 Task: Select the auto option in the web worker.
Action: Mouse moved to (8, 688)
Screenshot: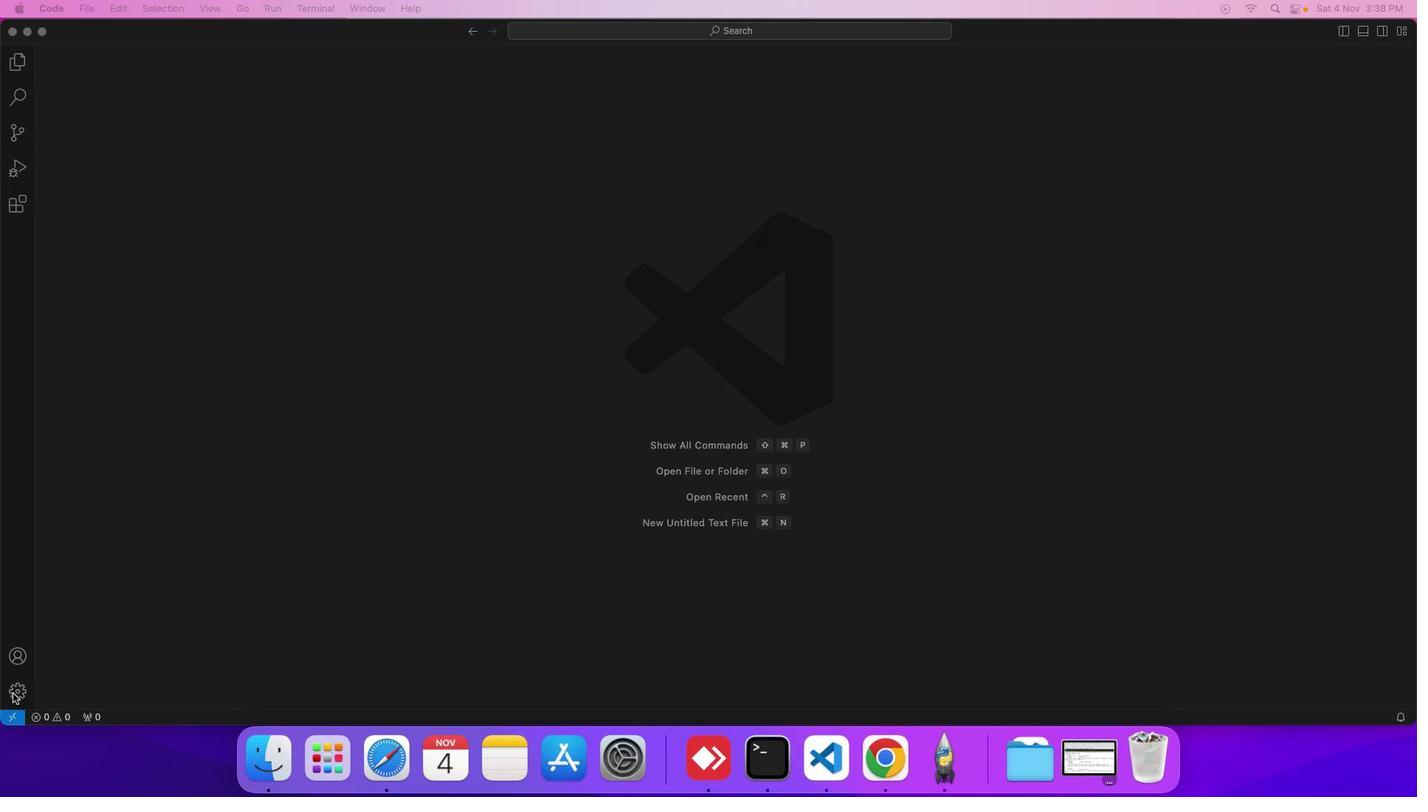
Action: Mouse pressed left at (8, 688)
Screenshot: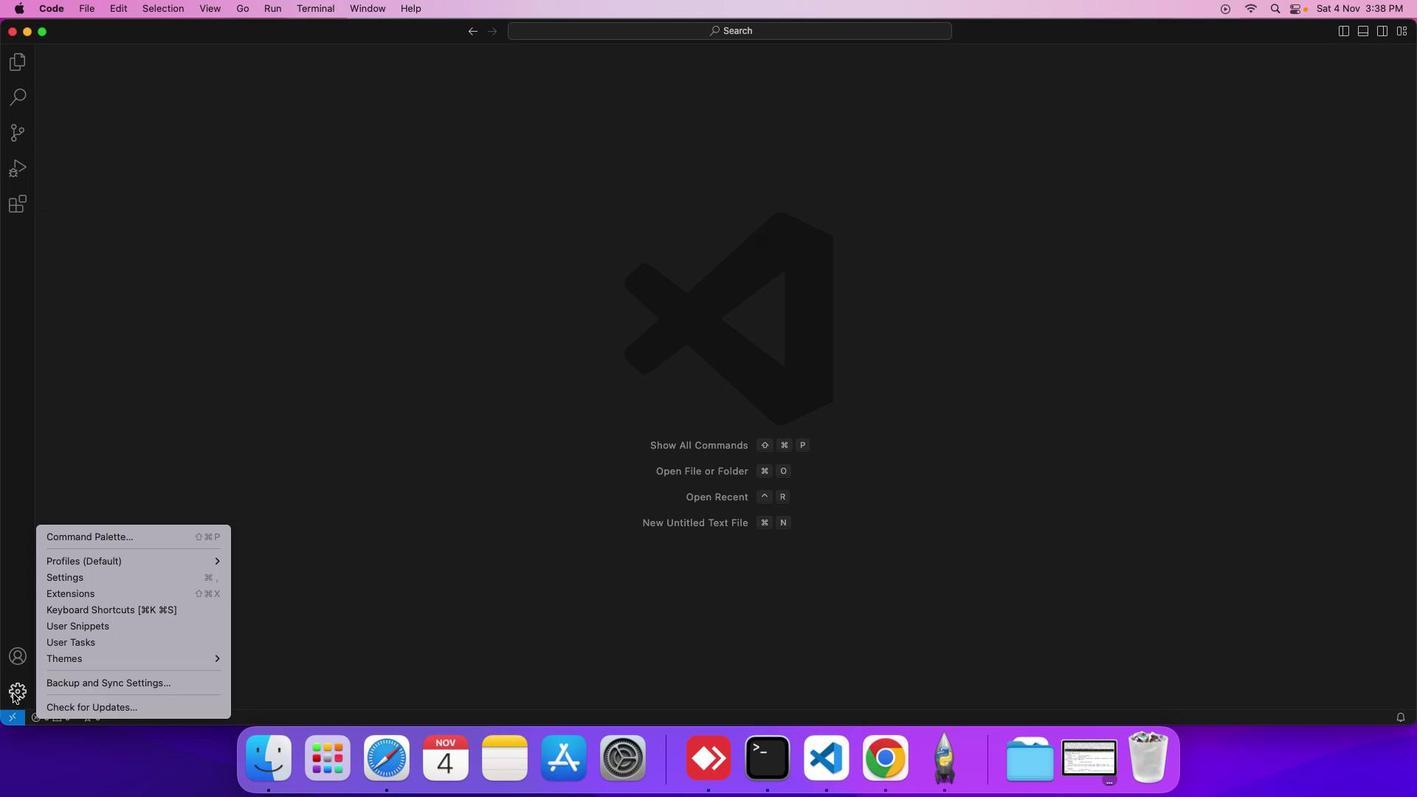 
Action: Mouse moved to (70, 574)
Screenshot: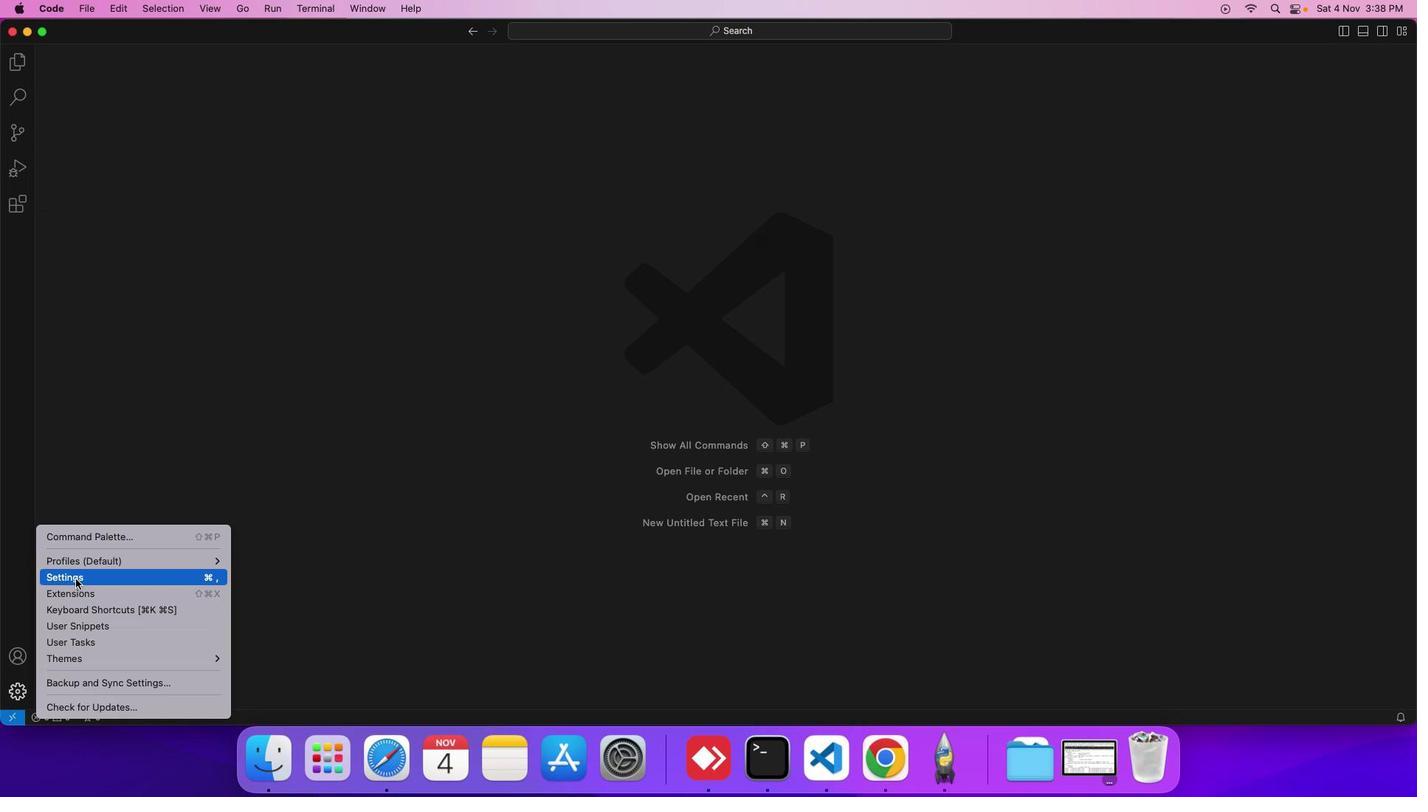 
Action: Mouse pressed left at (70, 574)
Screenshot: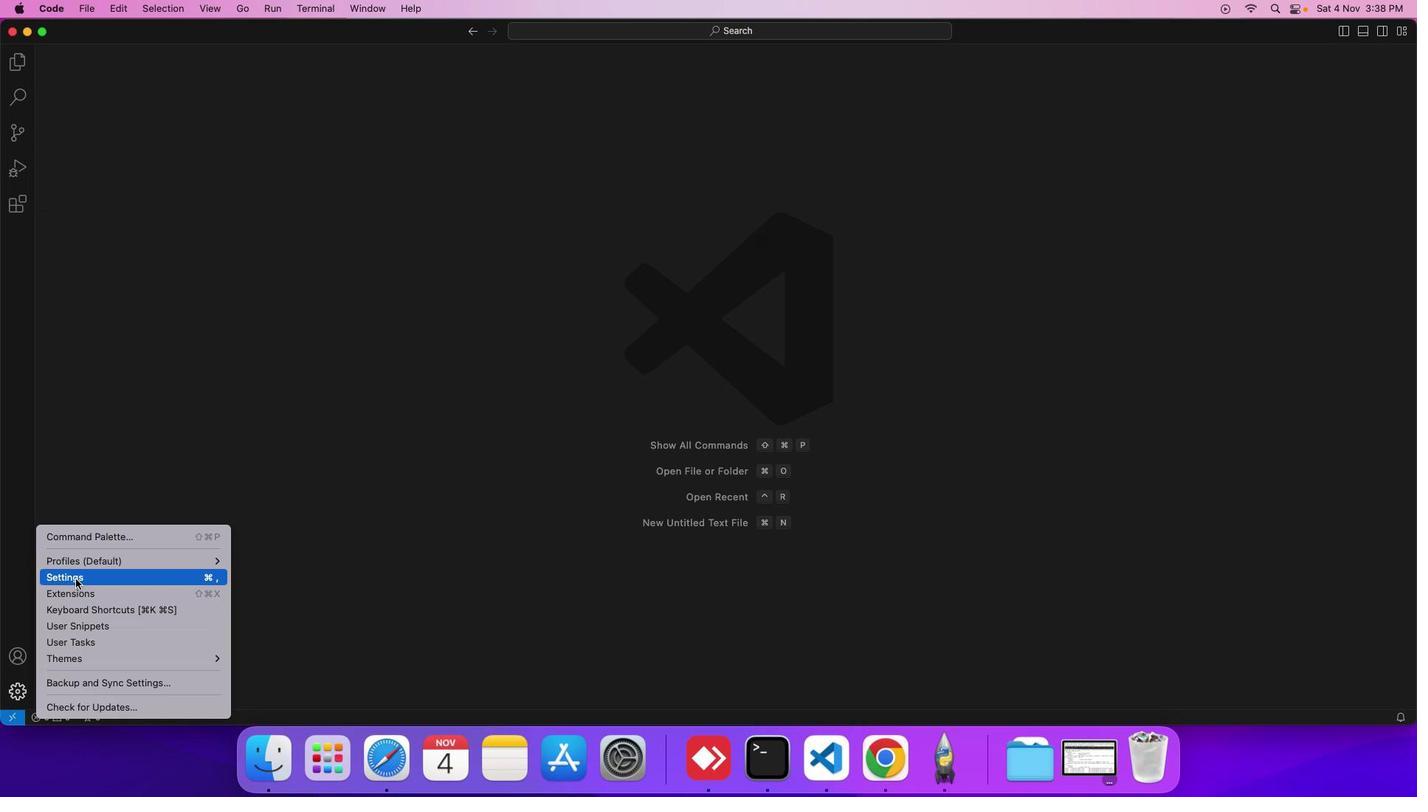 
Action: Mouse moved to (357, 212)
Screenshot: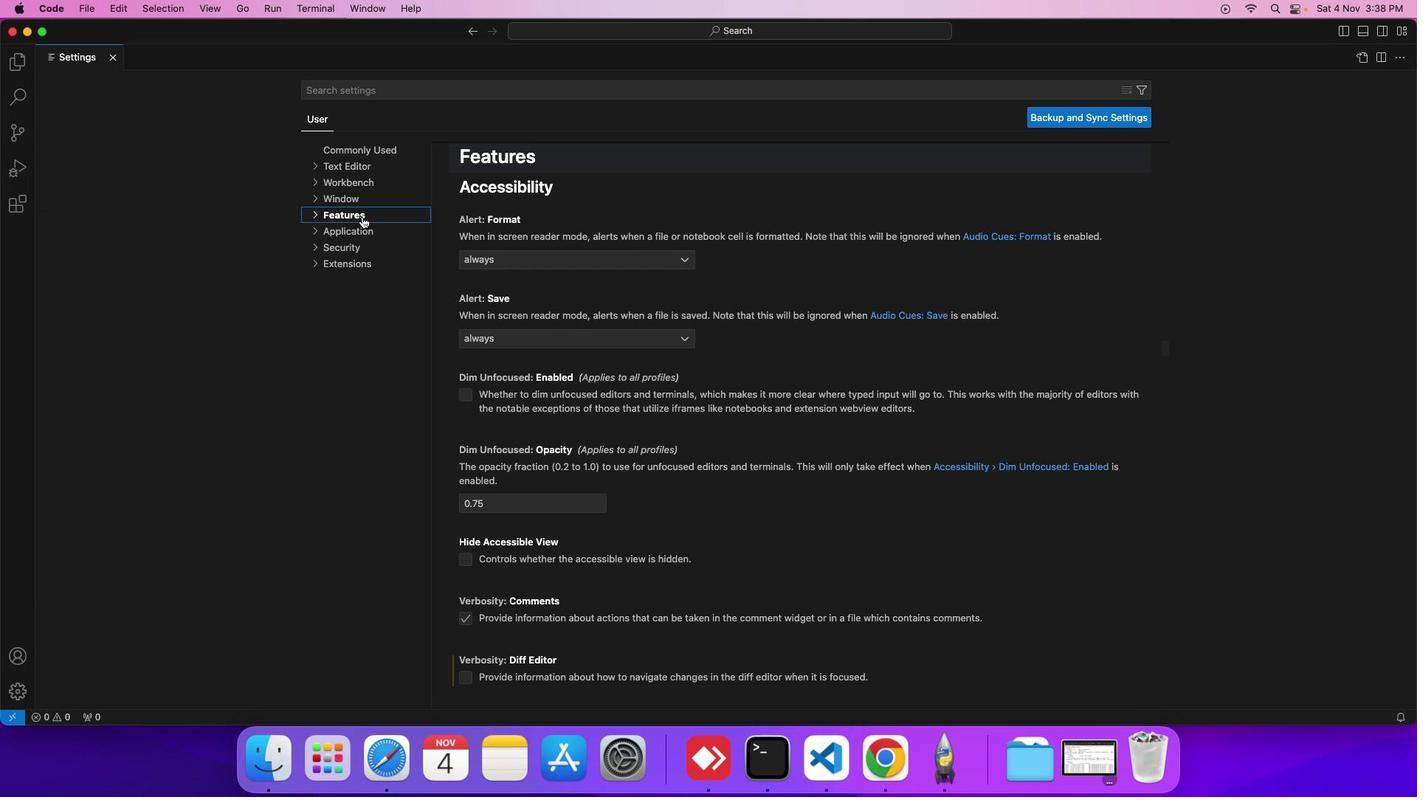 
Action: Mouse pressed left at (357, 212)
Screenshot: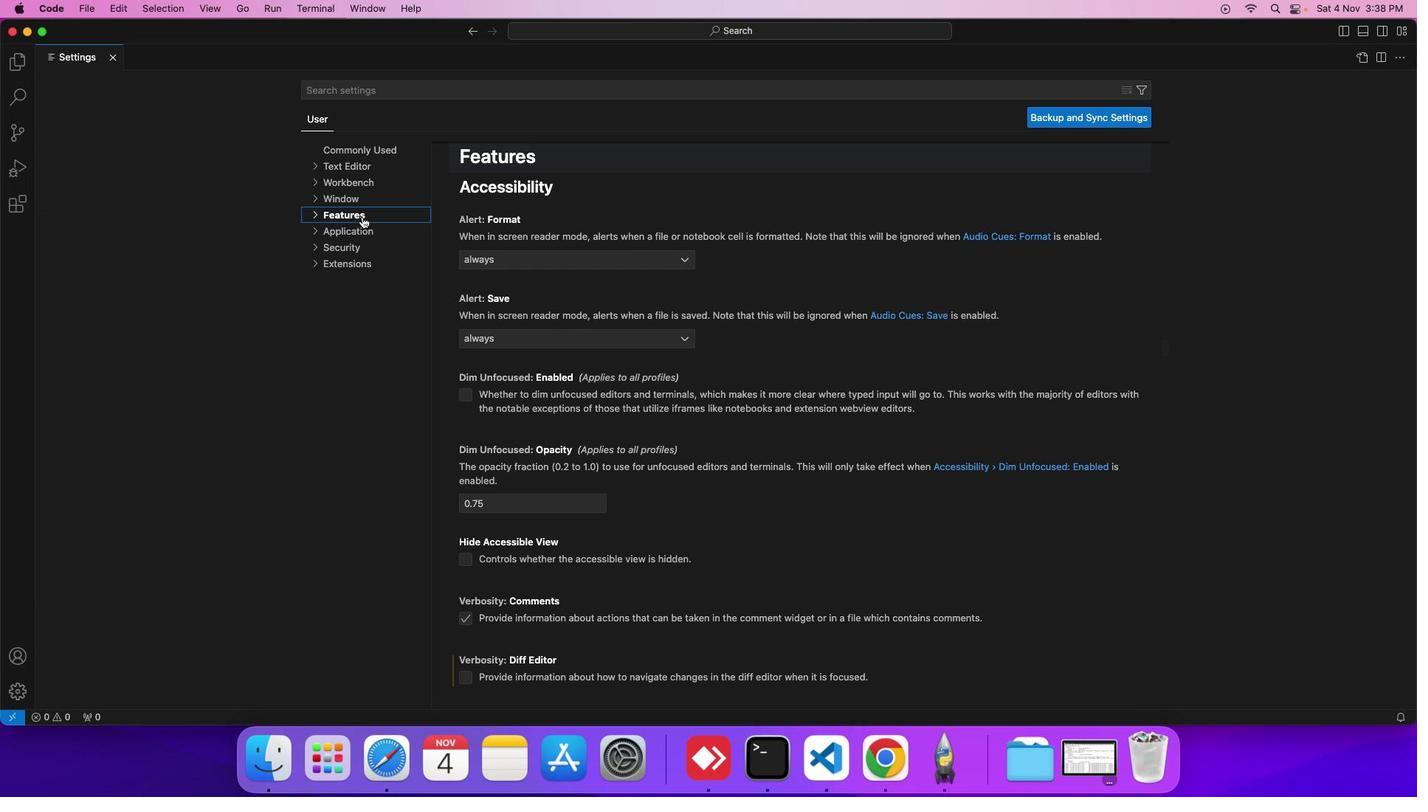 
Action: Mouse moved to (361, 327)
Screenshot: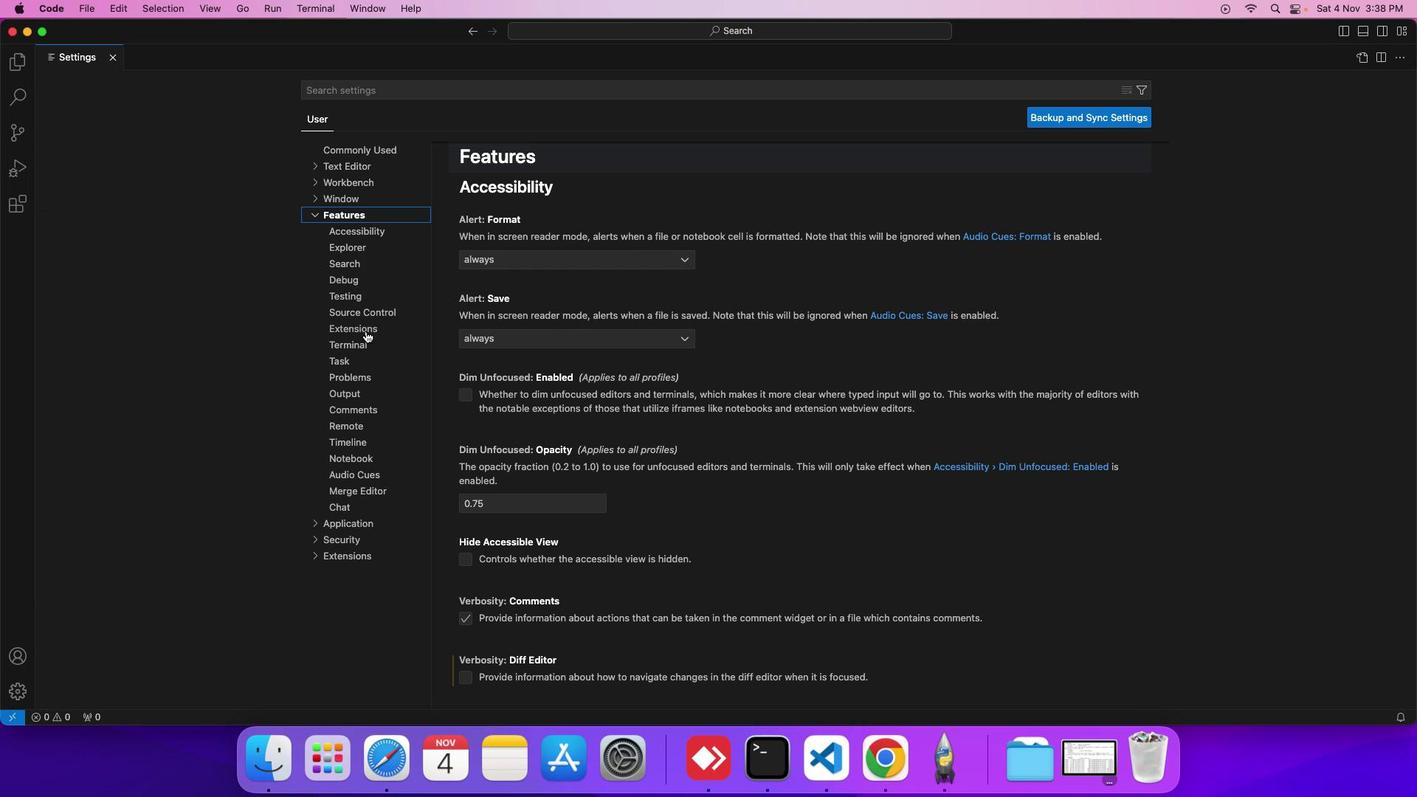 
Action: Mouse pressed left at (361, 327)
Screenshot: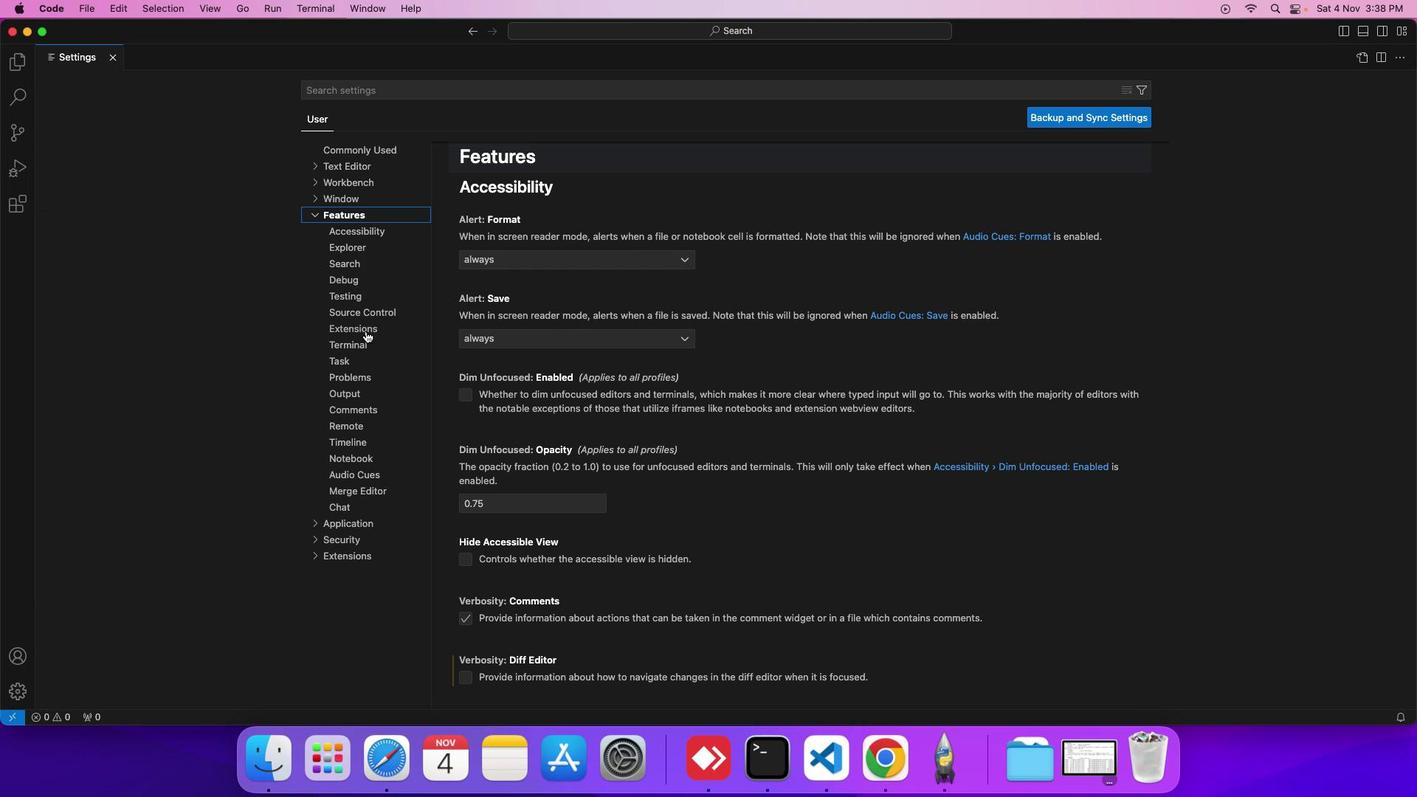 
Action: Mouse moved to (498, 451)
Screenshot: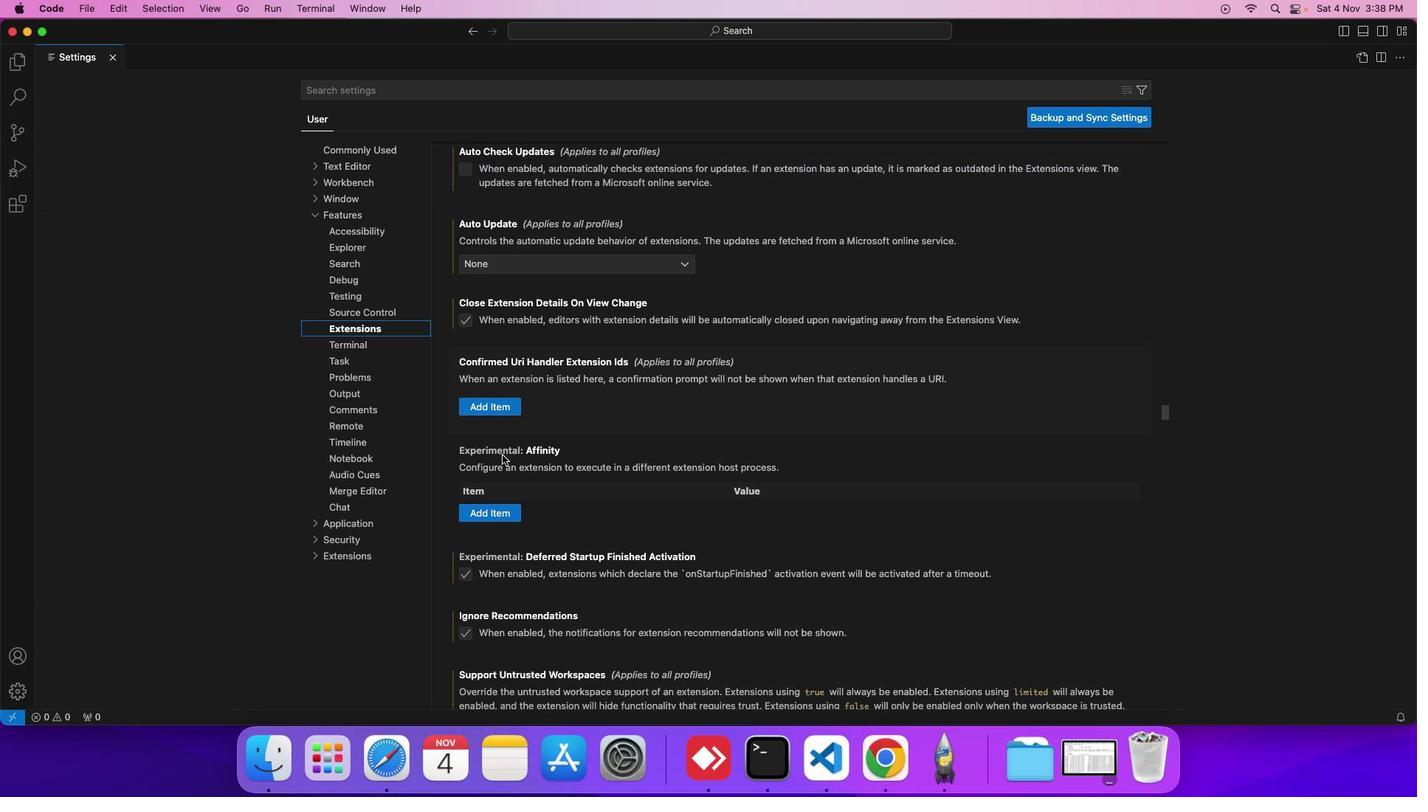 
Action: Mouse scrolled (498, 451) with delta (-3, -4)
Screenshot: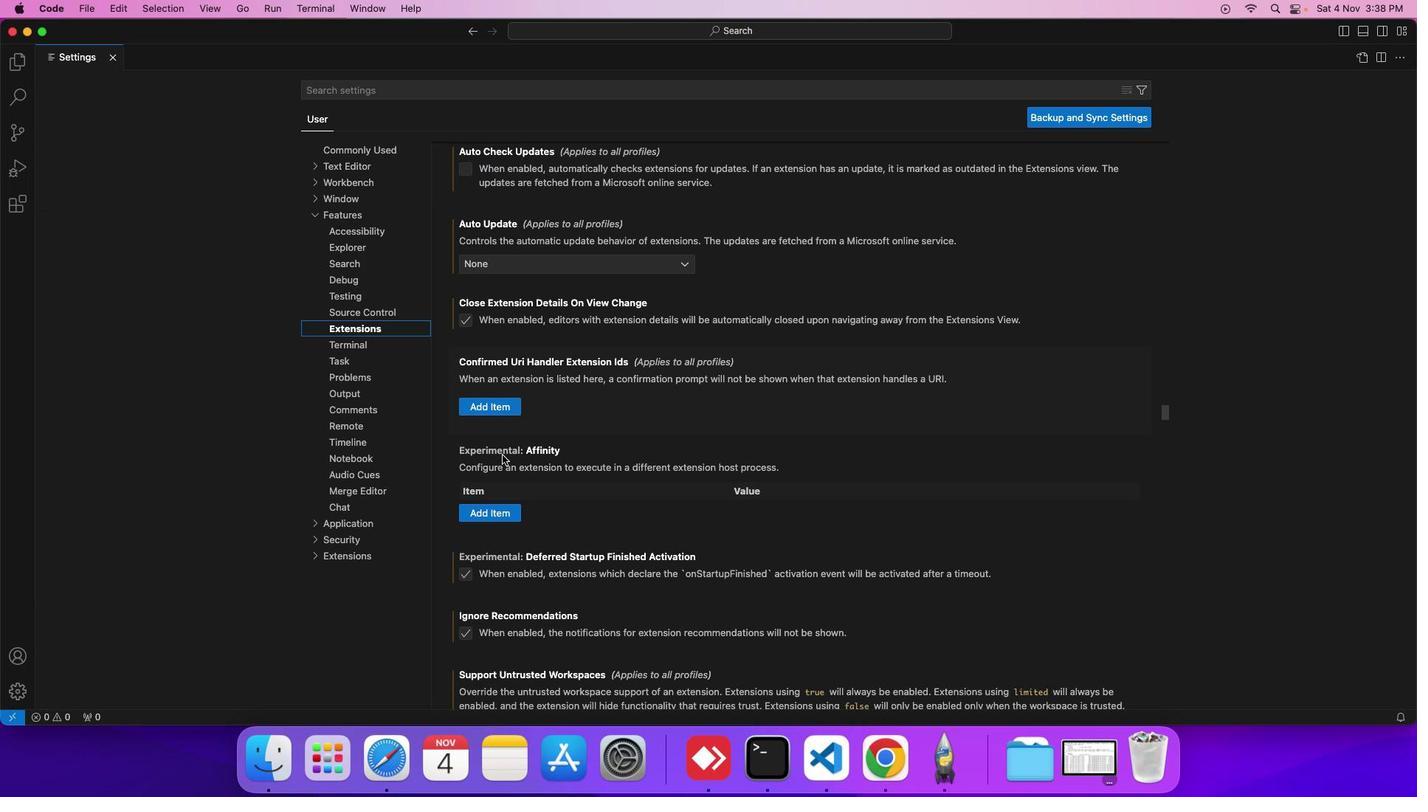 
Action: Mouse scrolled (498, 451) with delta (-3, -4)
Screenshot: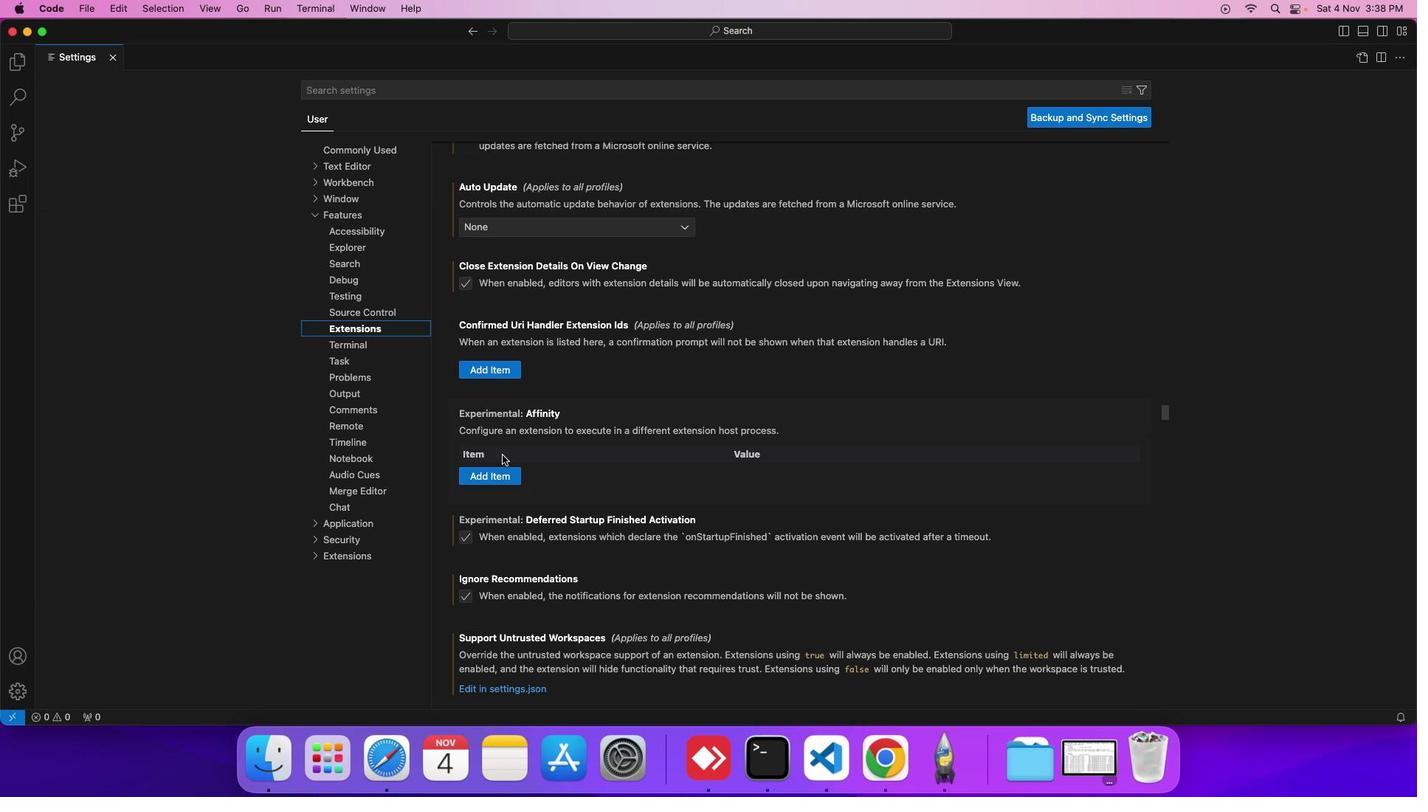 
Action: Mouse scrolled (498, 451) with delta (-3, -4)
Screenshot: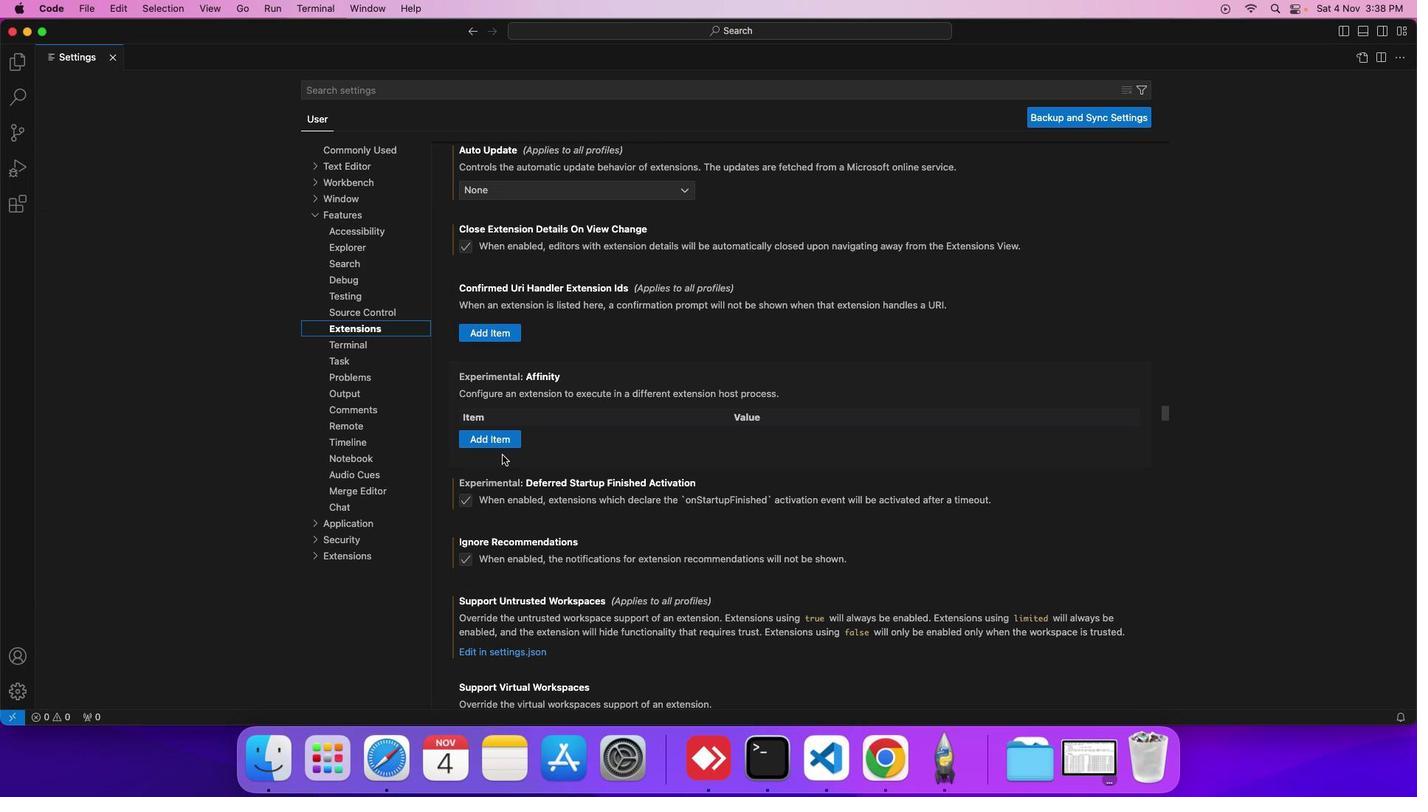 
Action: Mouse scrolled (498, 451) with delta (-3, -4)
Screenshot: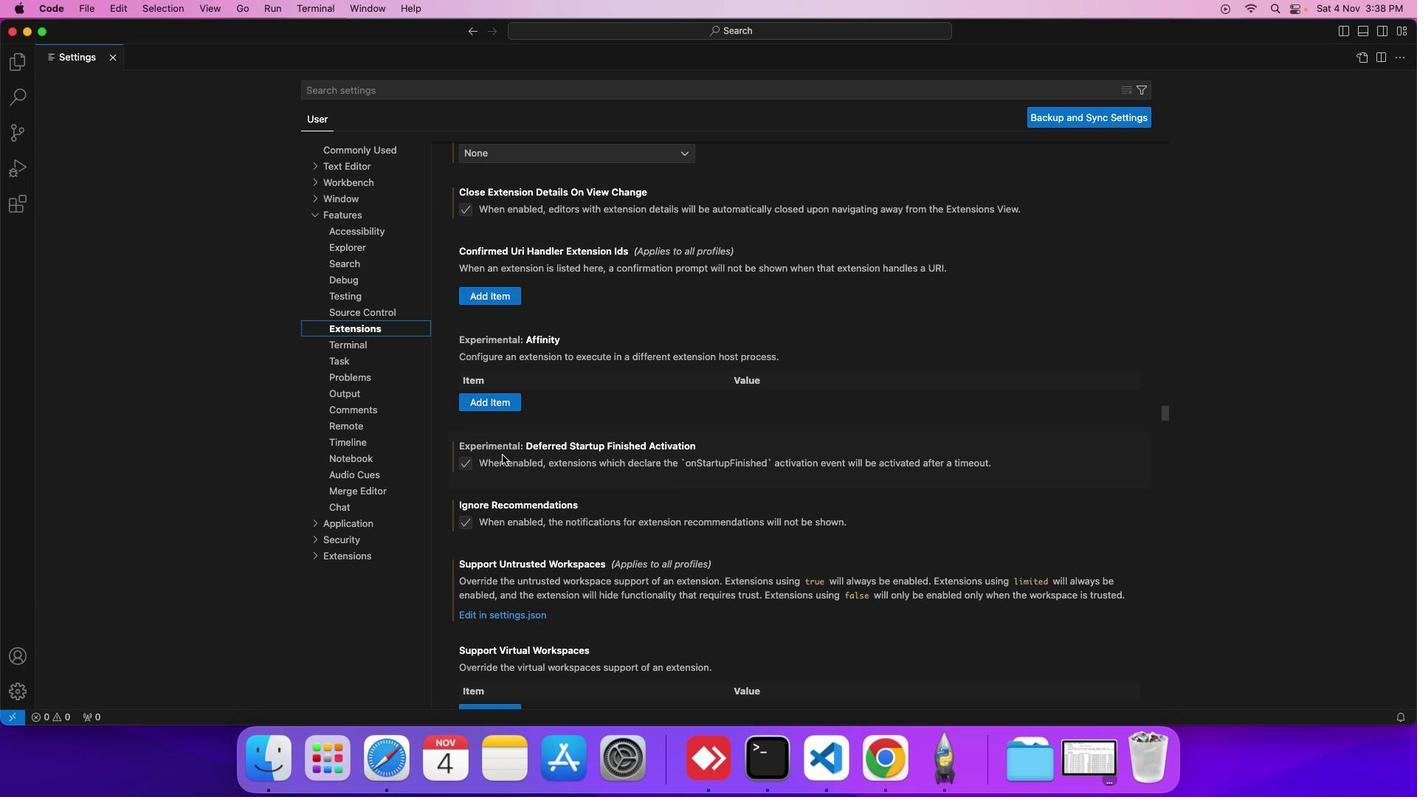 
Action: Mouse scrolled (498, 451) with delta (-3, -4)
Screenshot: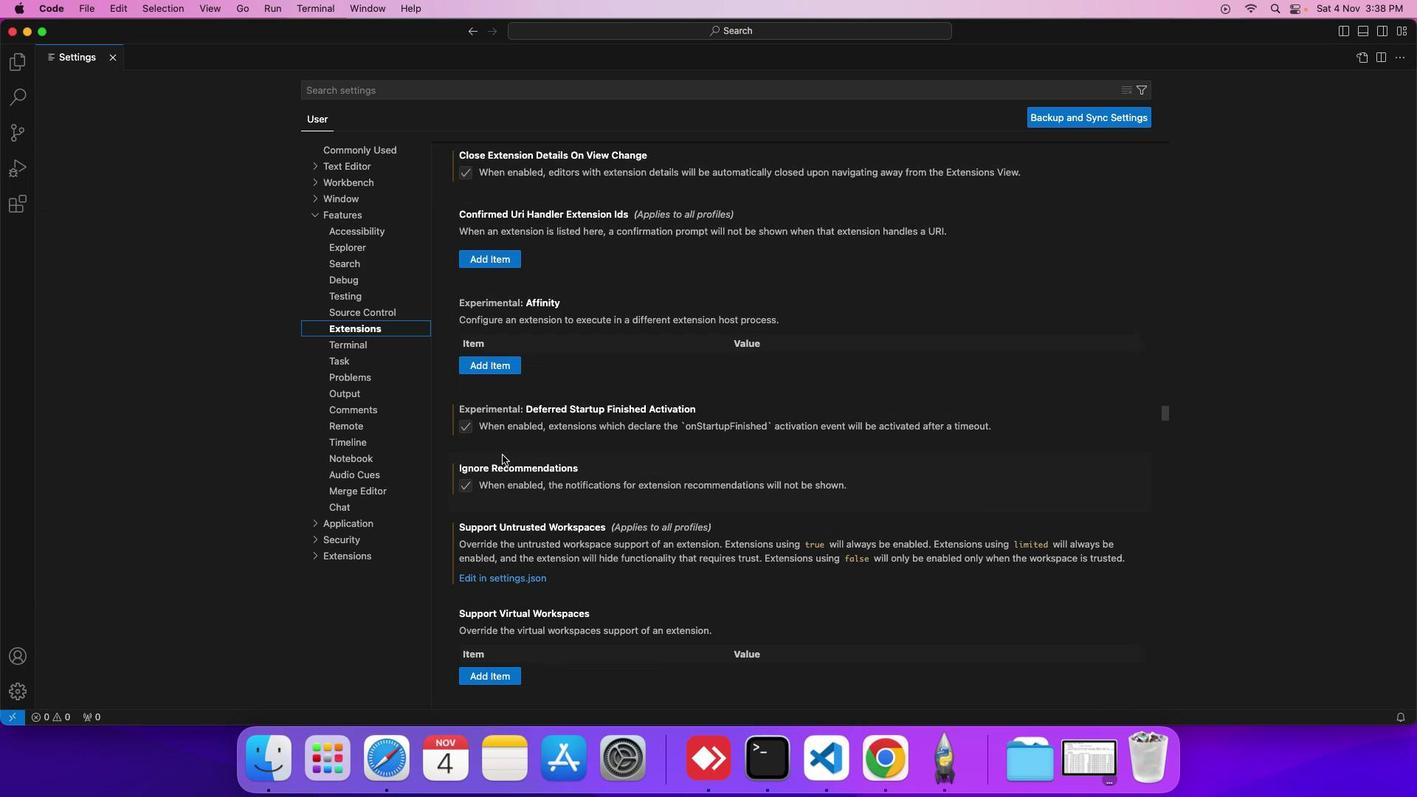 
Action: Mouse scrolled (498, 451) with delta (-3, -4)
Screenshot: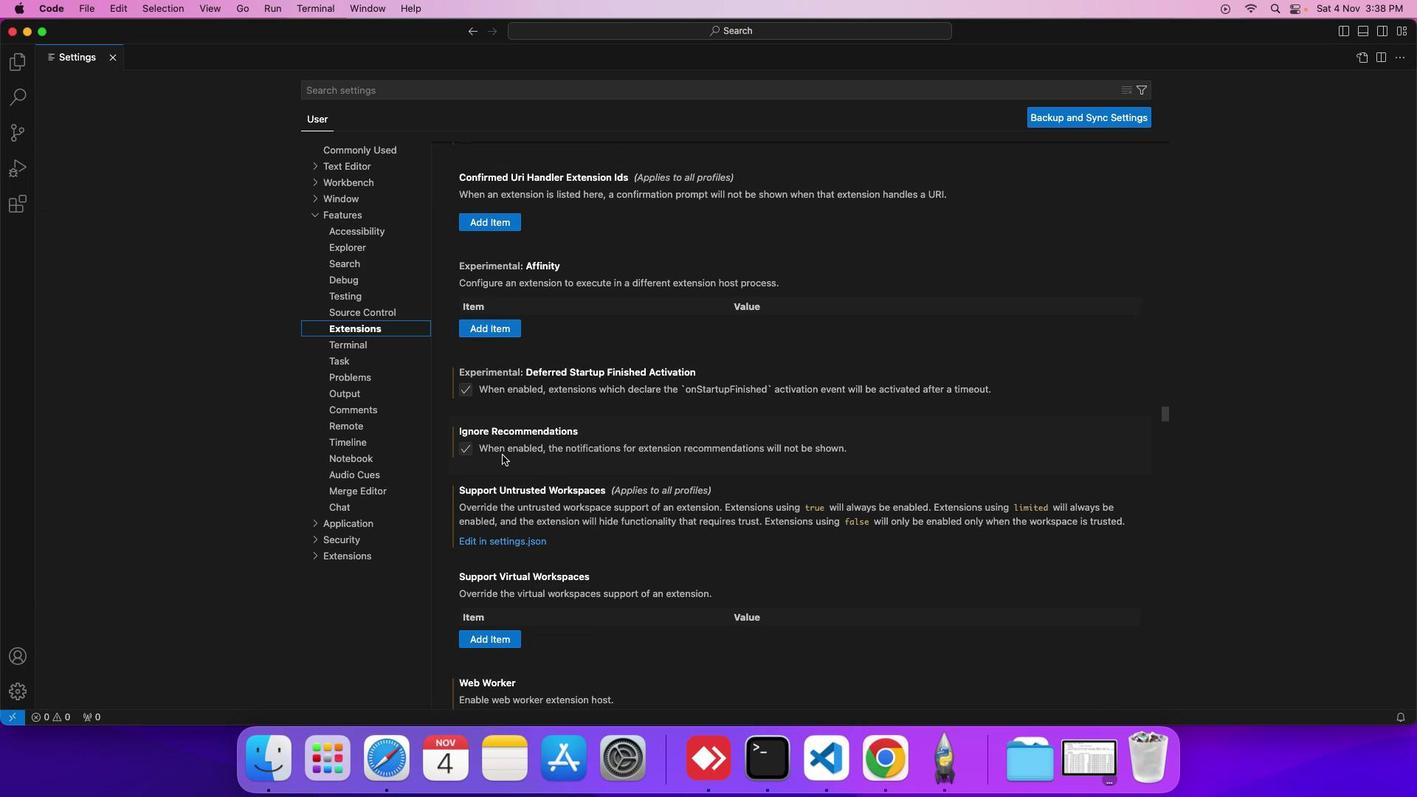 
Action: Mouse scrolled (498, 451) with delta (-3, -4)
Screenshot: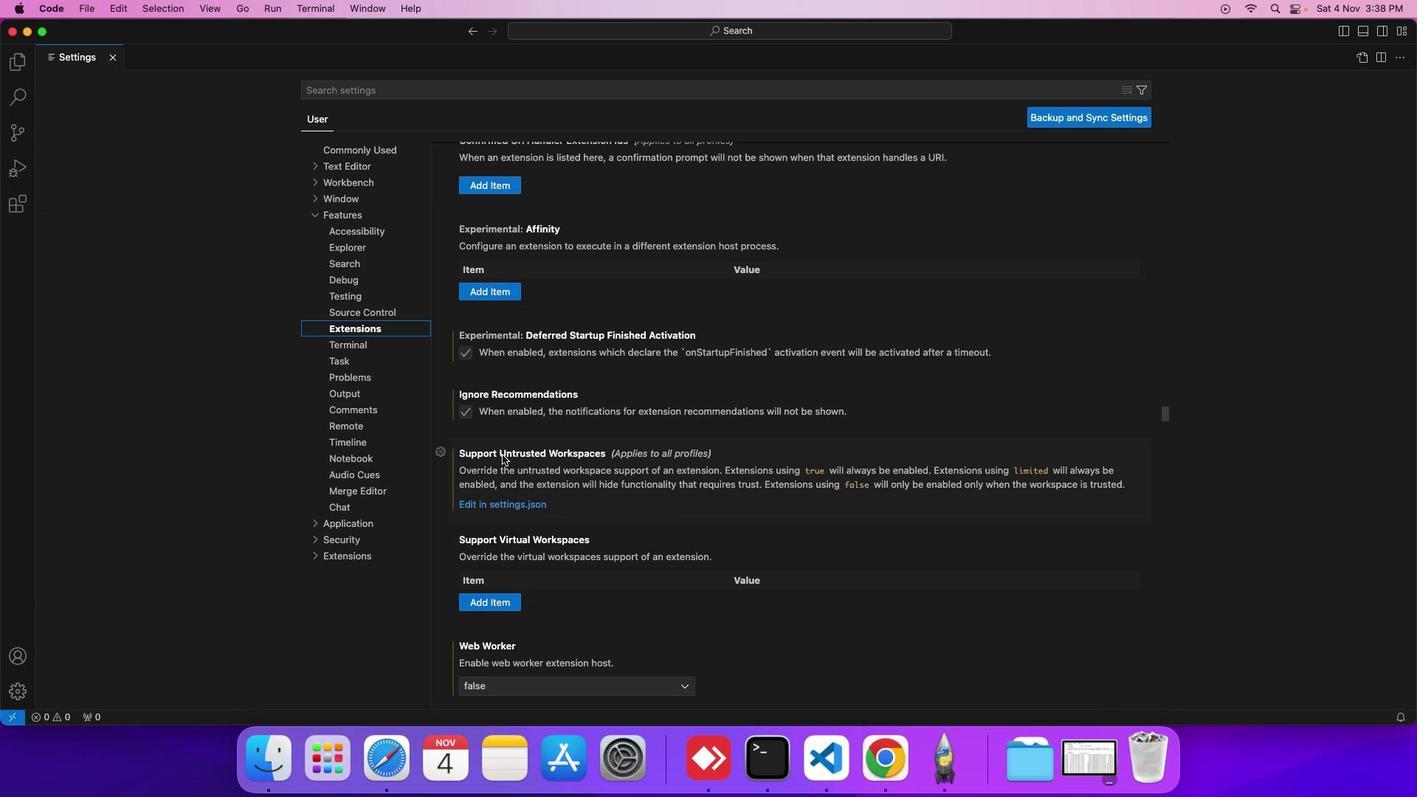 
Action: Mouse scrolled (498, 451) with delta (-3, -4)
Screenshot: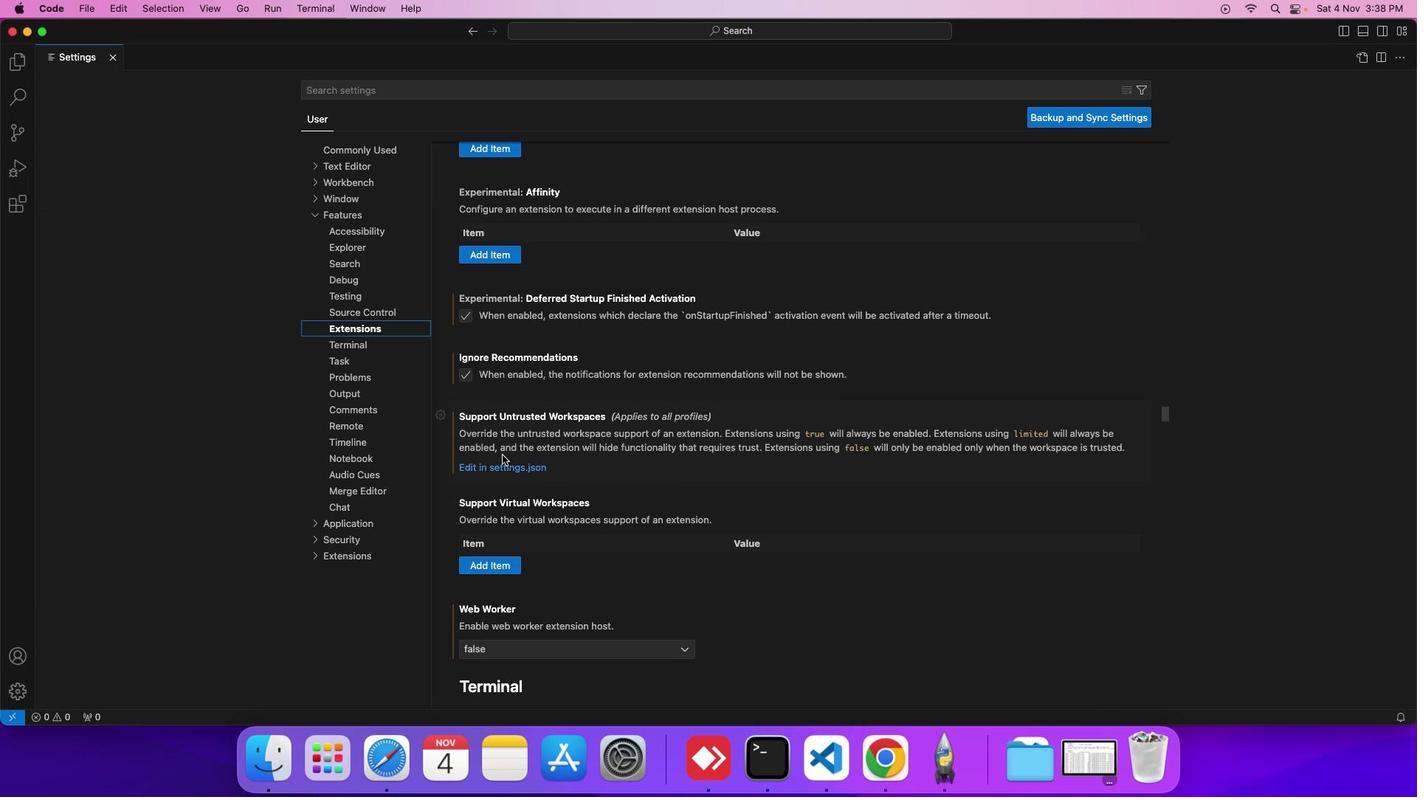 
Action: Mouse scrolled (498, 451) with delta (-3, -4)
Screenshot: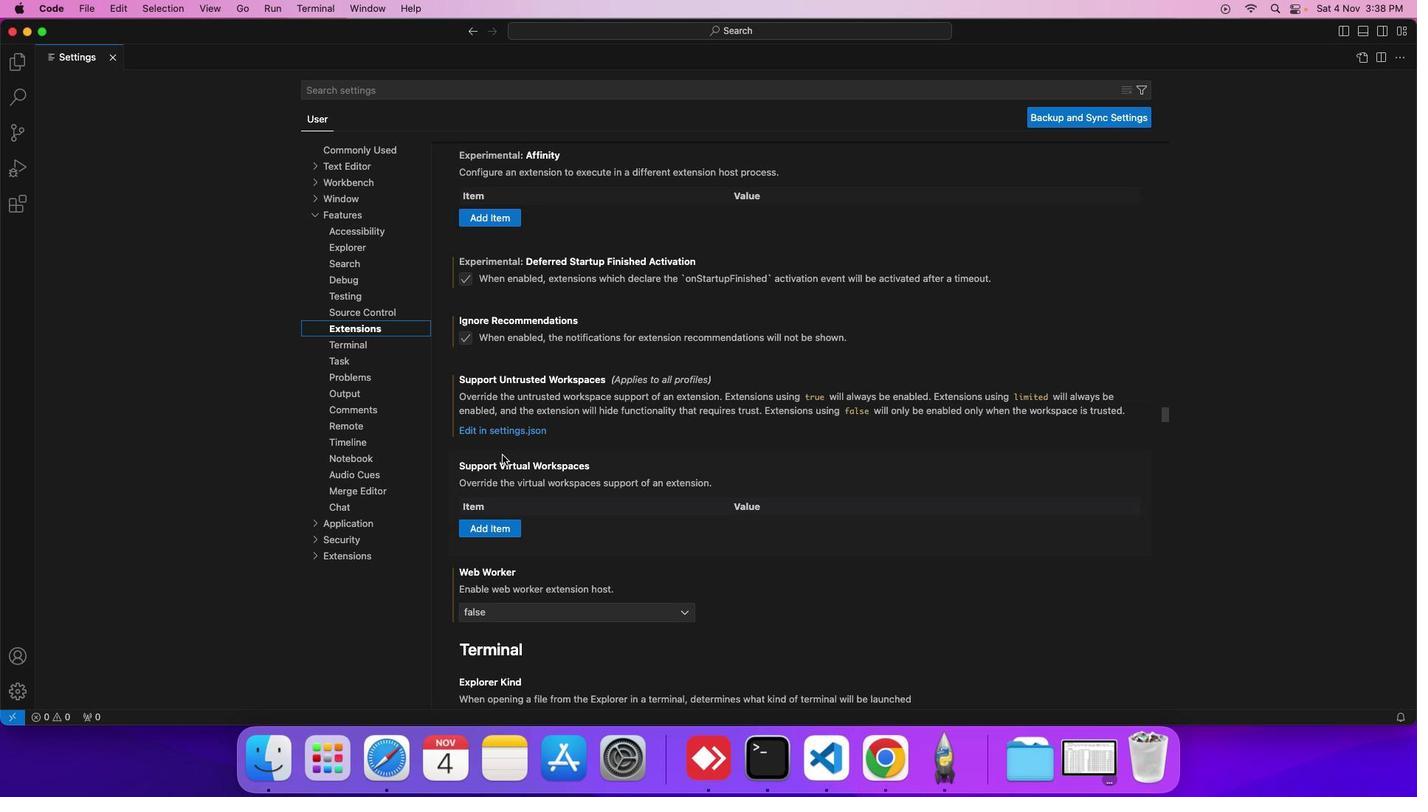 
Action: Mouse scrolled (498, 451) with delta (-3, -4)
Screenshot: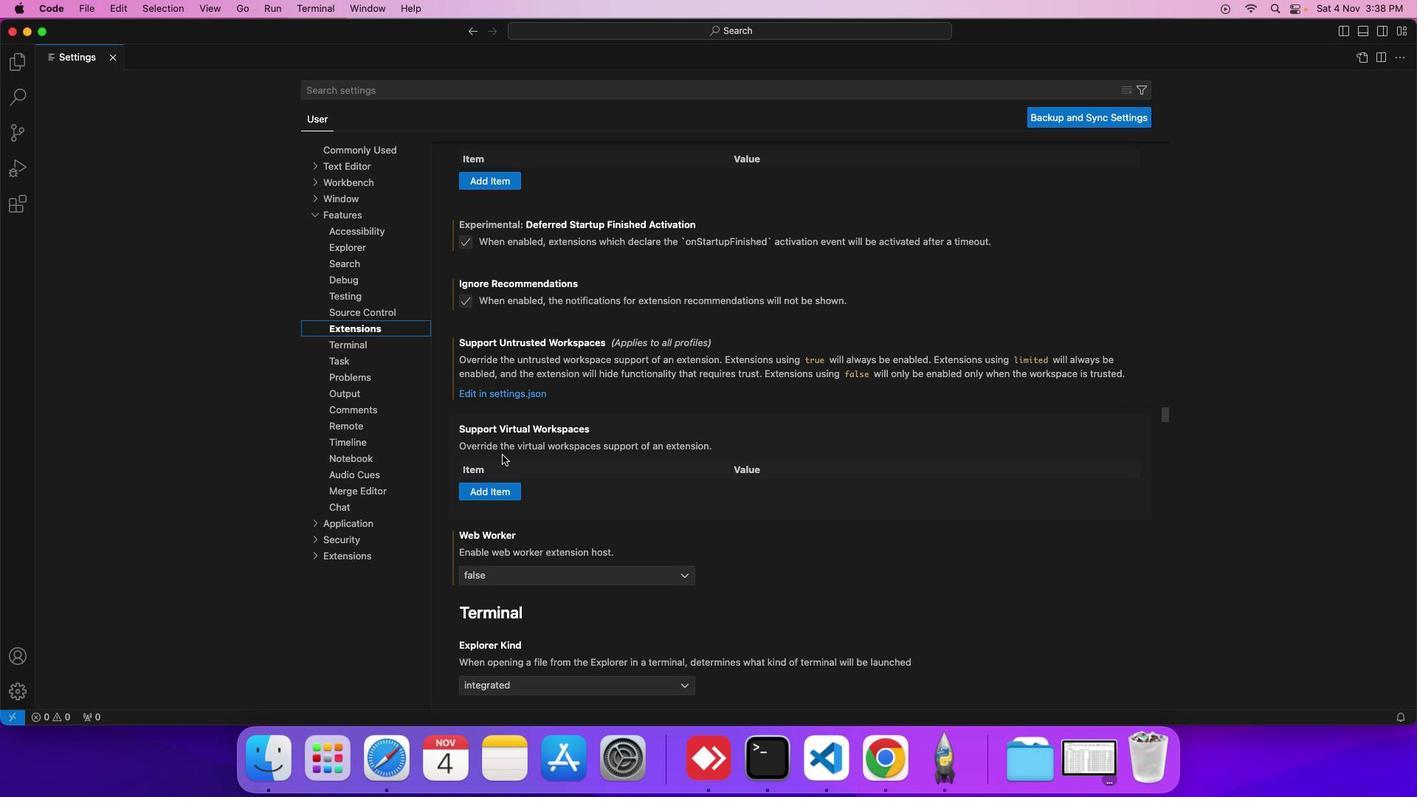 
Action: Mouse scrolled (498, 451) with delta (-3, -4)
Screenshot: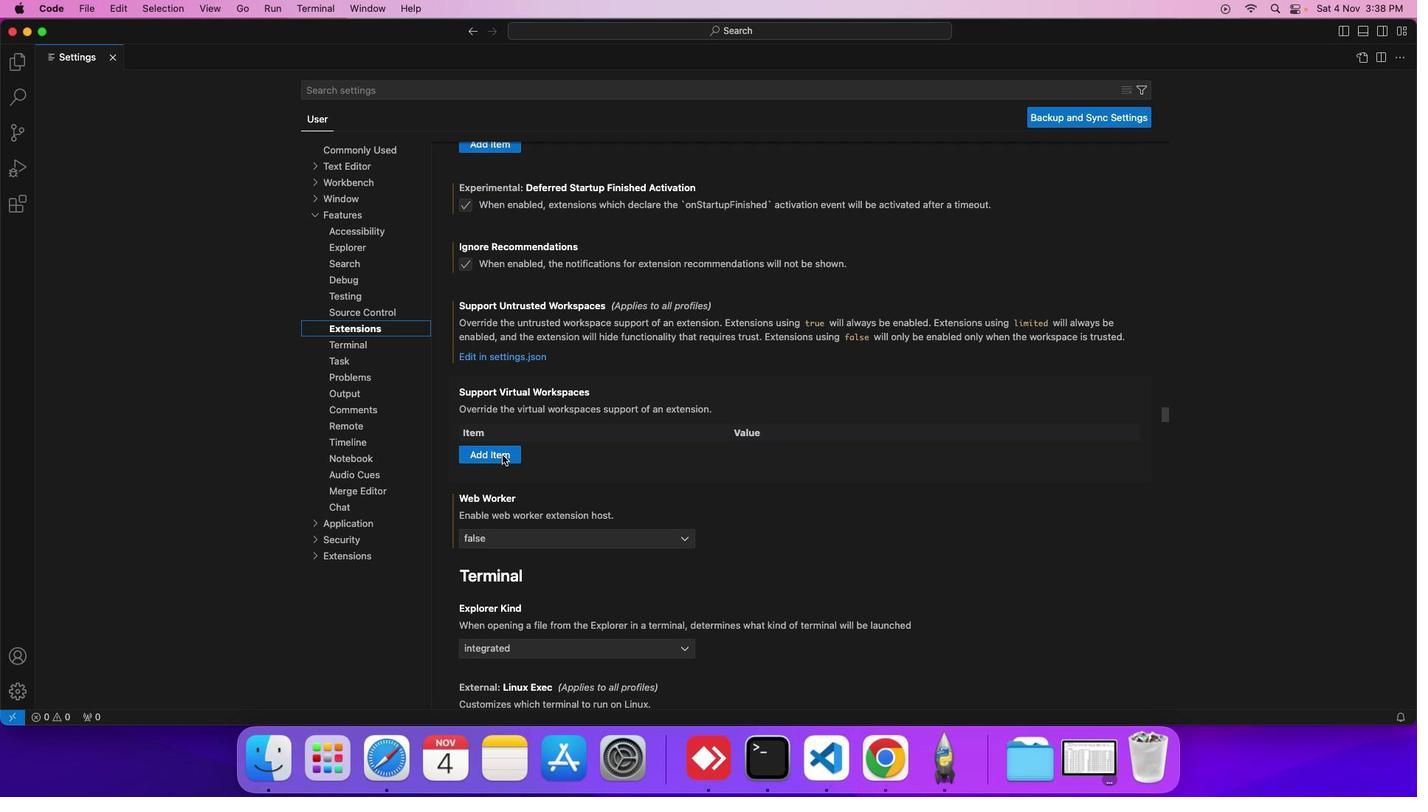 
Action: Mouse moved to (522, 535)
Screenshot: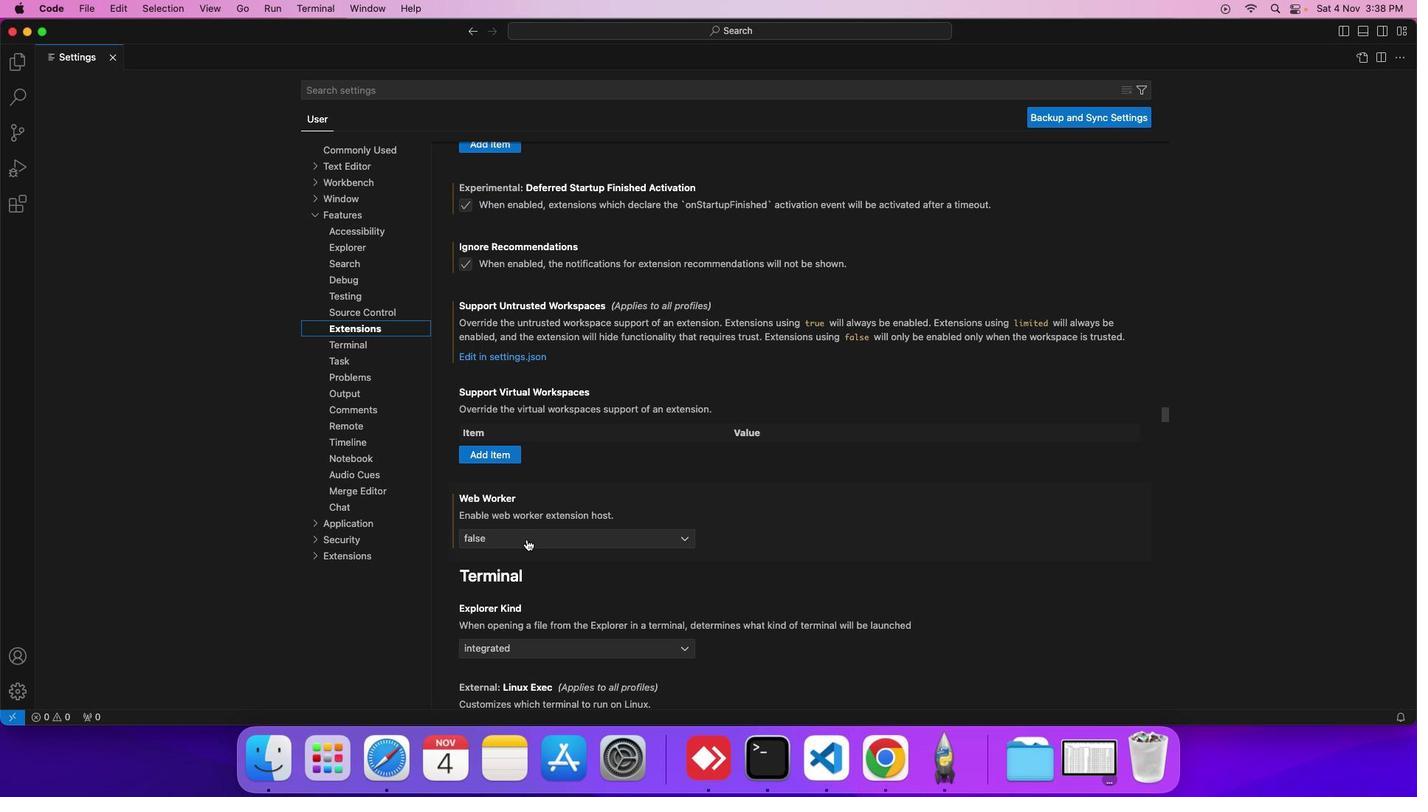 
Action: Mouse pressed left at (522, 535)
Screenshot: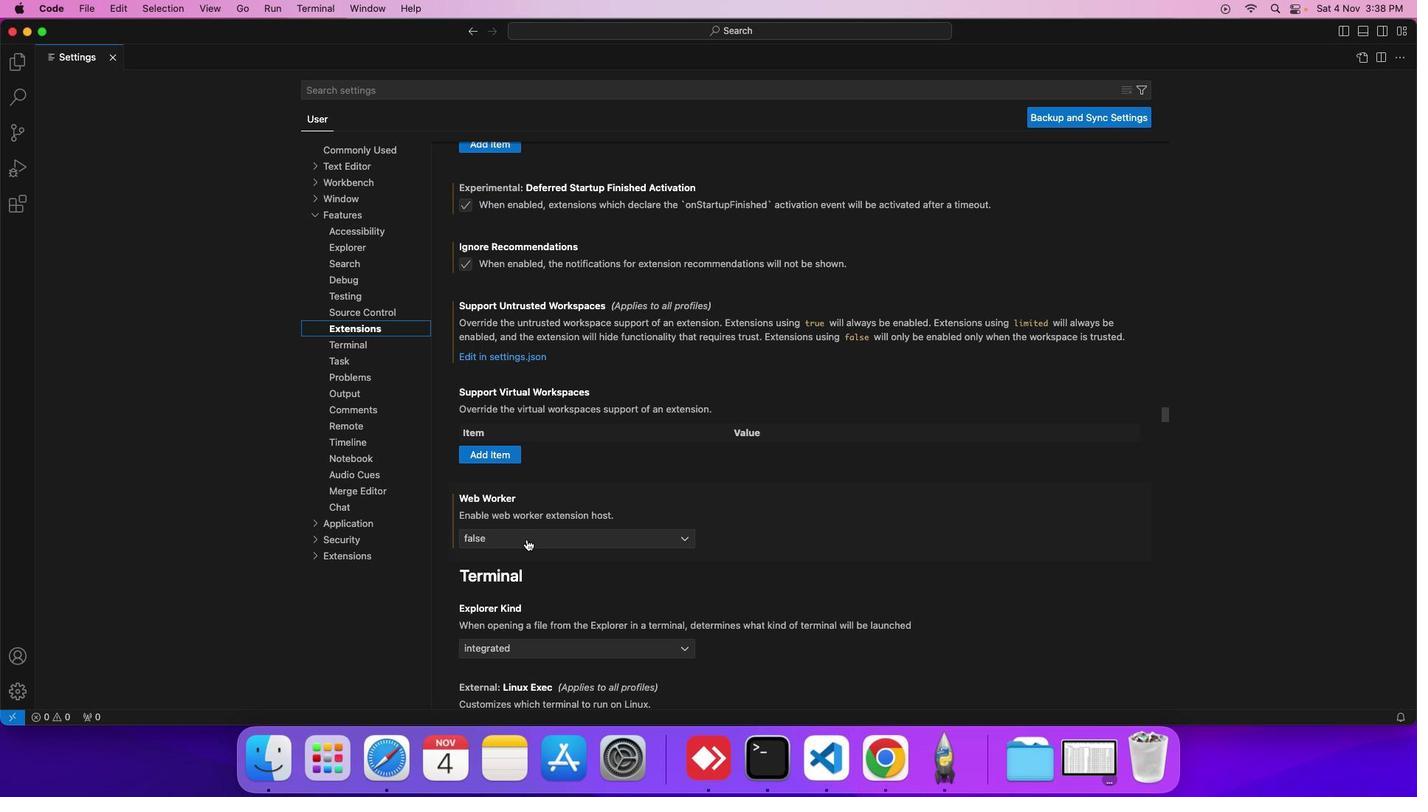 
Action: Mouse moved to (503, 589)
Screenshot: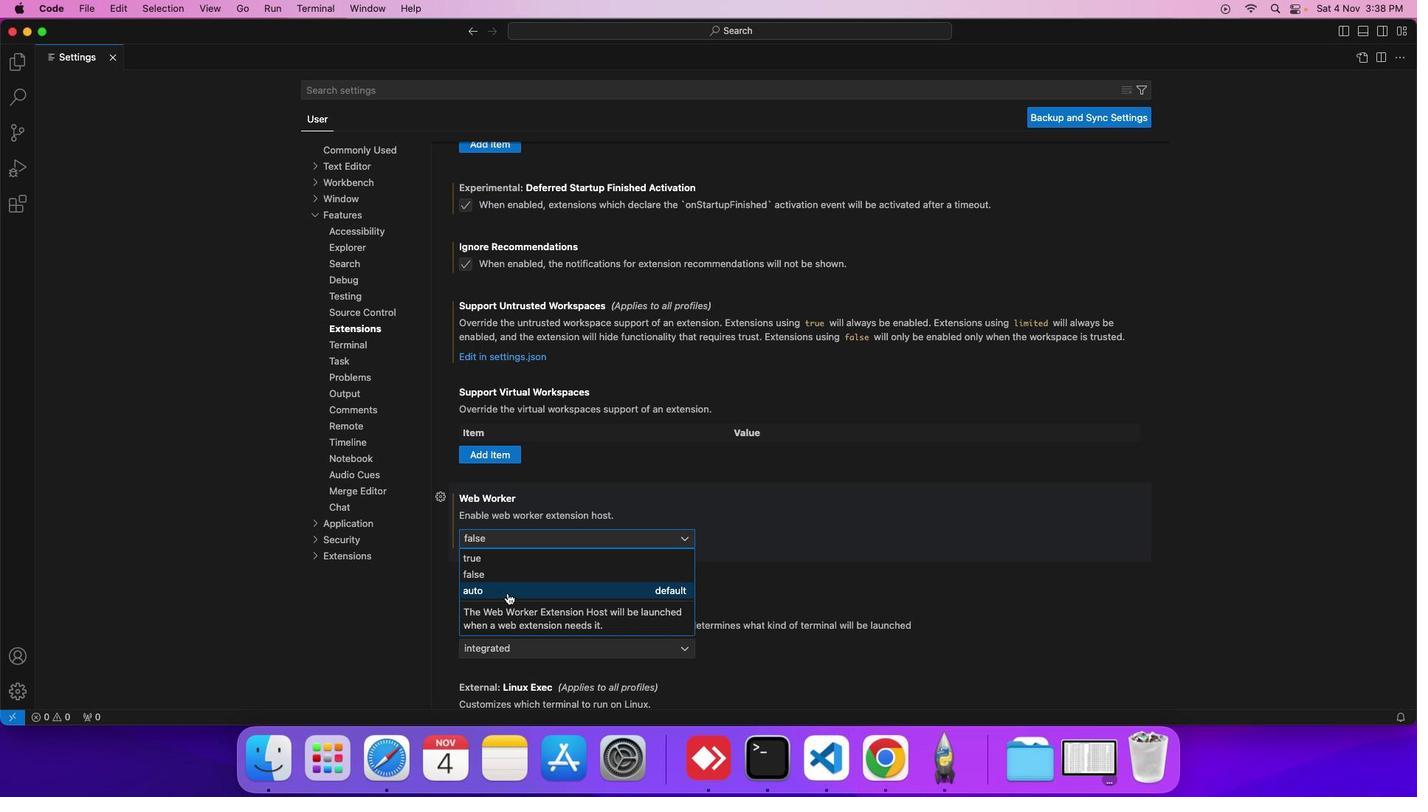 
Action: Mouse pressed left at (503, 589)
Screenshot: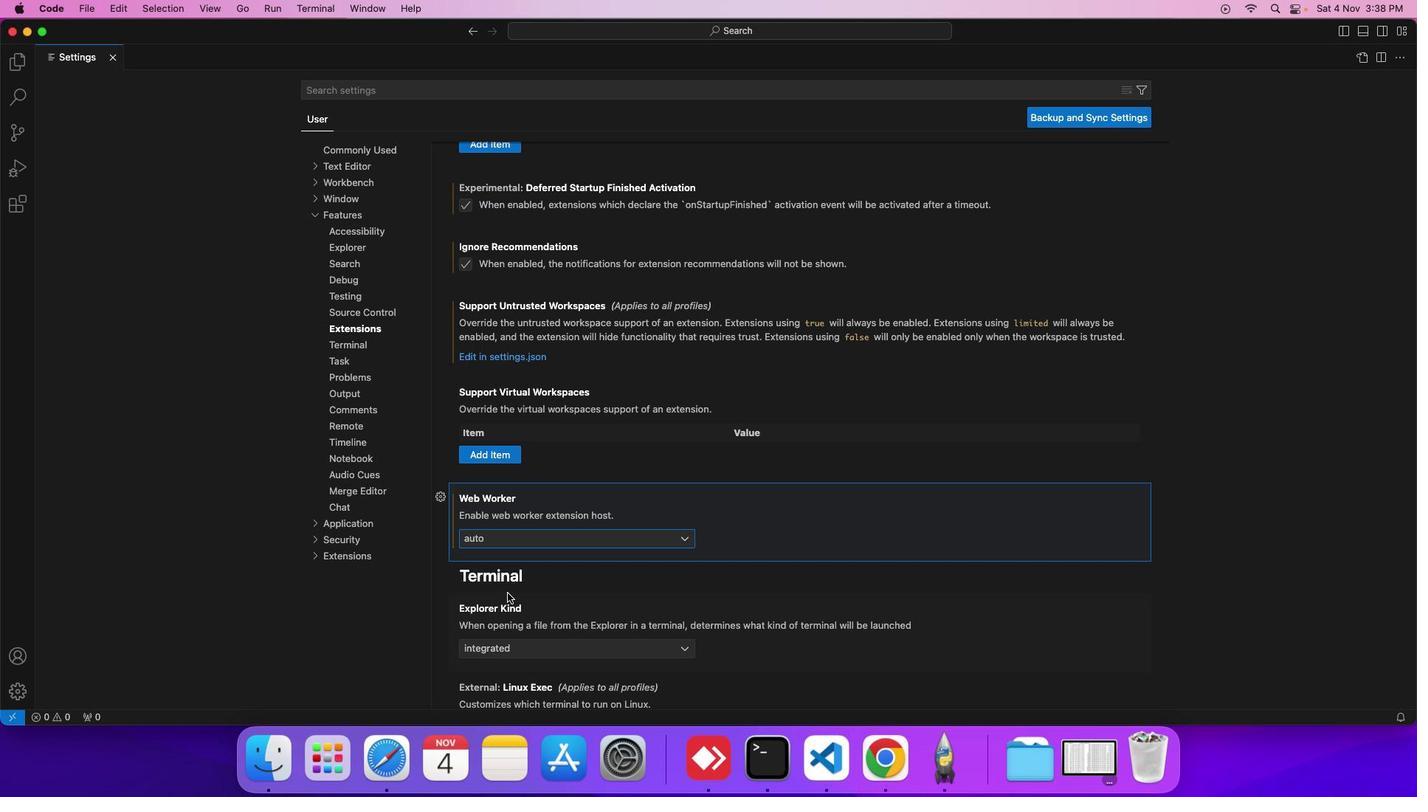 
